 Task: Change the view to Calendar in Microsoft Outlook.
Action: Mouse moved to (14, 63)
Screenshot: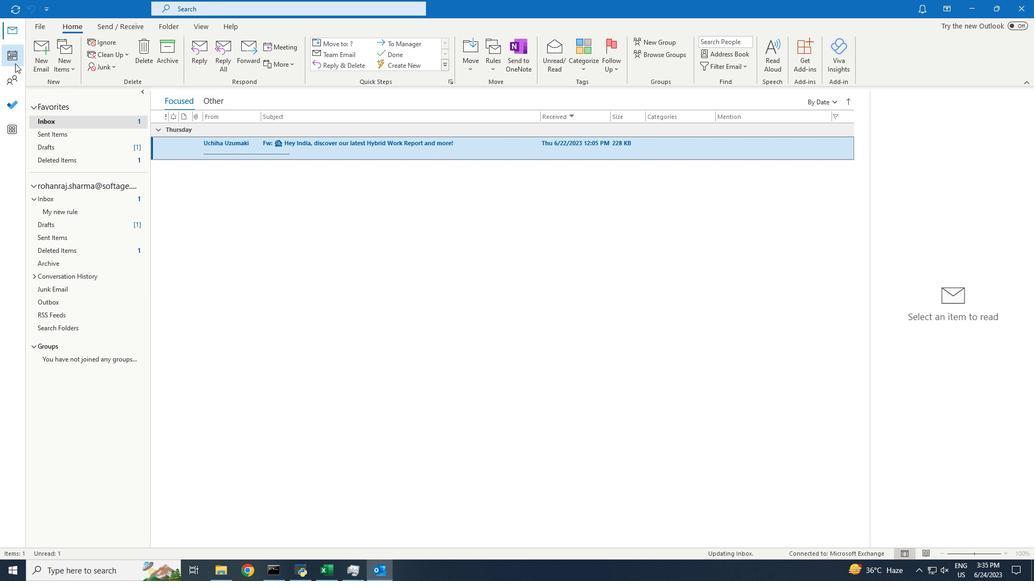 
Action: Mouse pressed left at (14, 63)
Screenshot: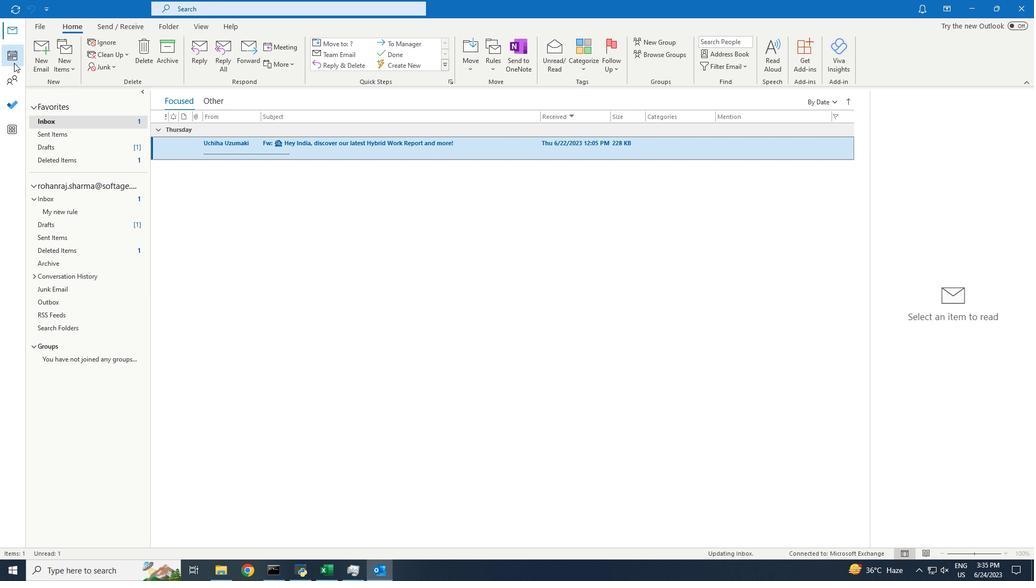 
Action: Mouse moved to (205, 26)
Screenshot: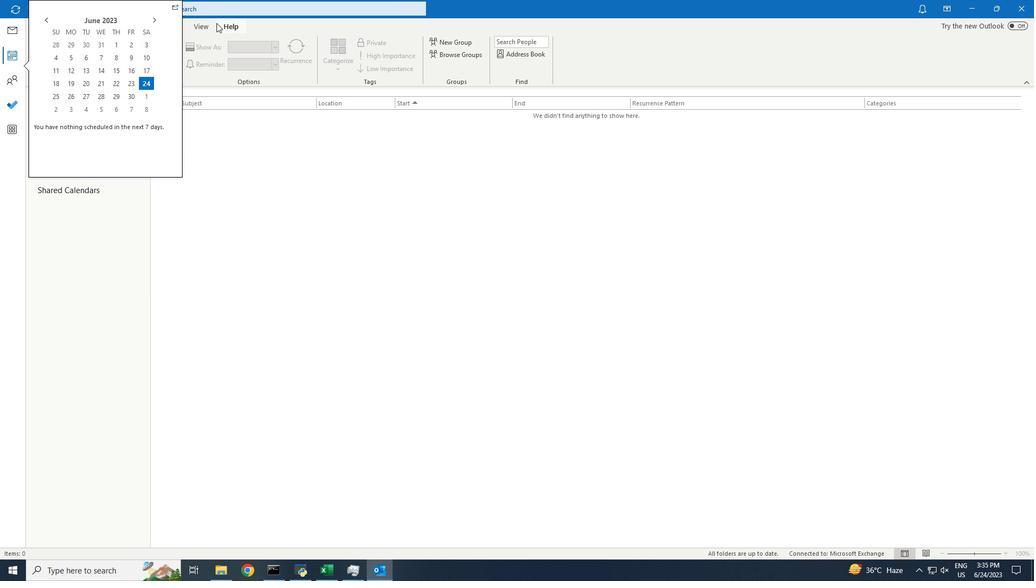 
Action: Mouse pressed left at (205, 26)
Screenshot: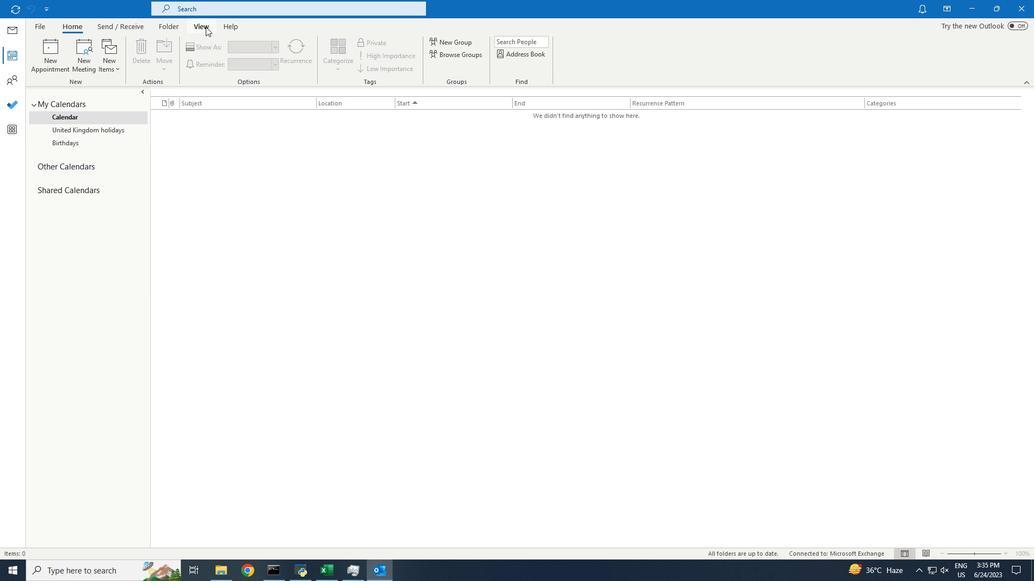 
Action: Mouse moved to (49, 53)
Screenshot: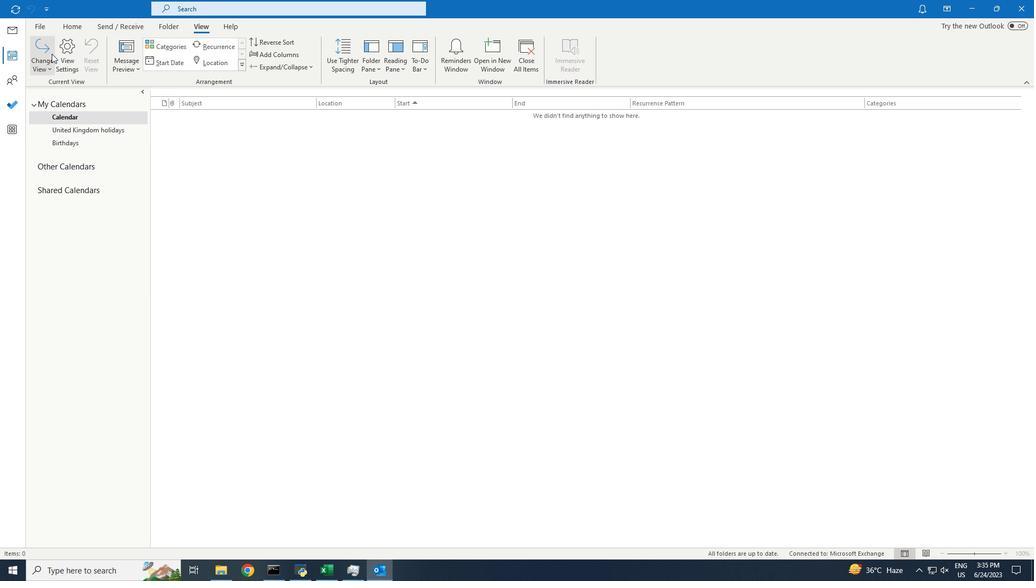 
Action: Mouse pressed left at (49, 53)
Screenshot: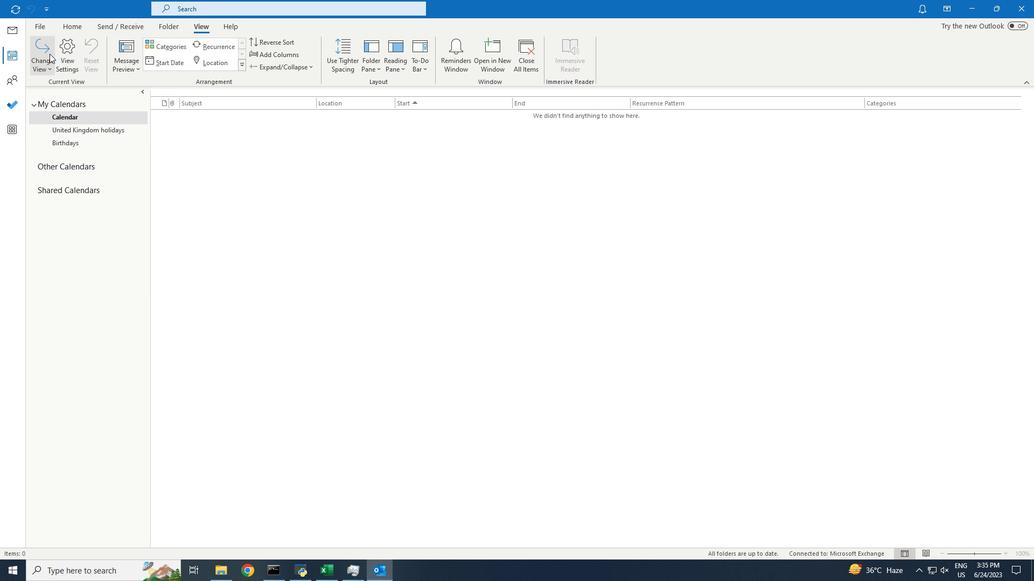 
Action: Mouse moved to (60, 94)
Screenshot: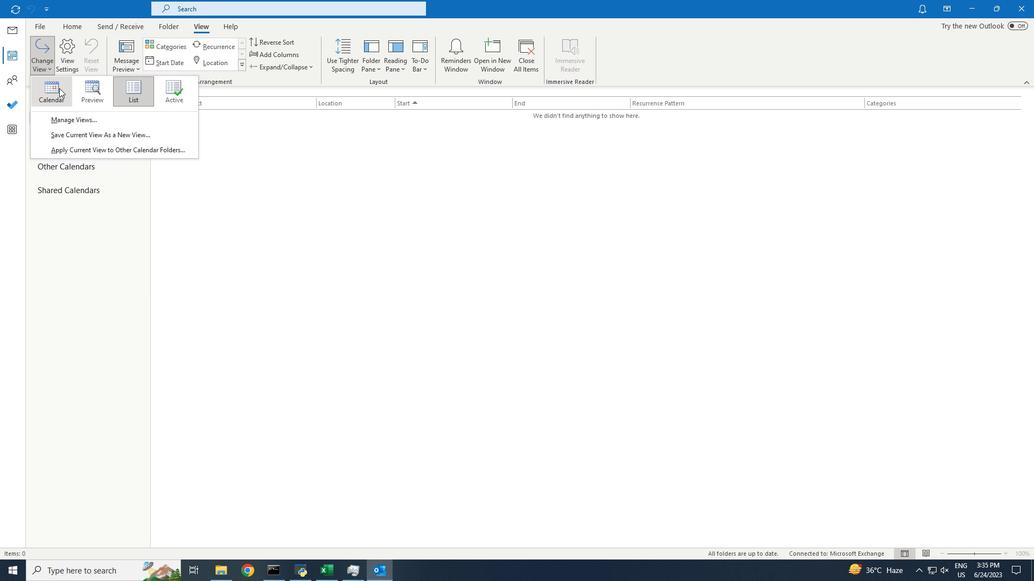 
Action: Mouse pressed left at (60, 94)
Screenshot: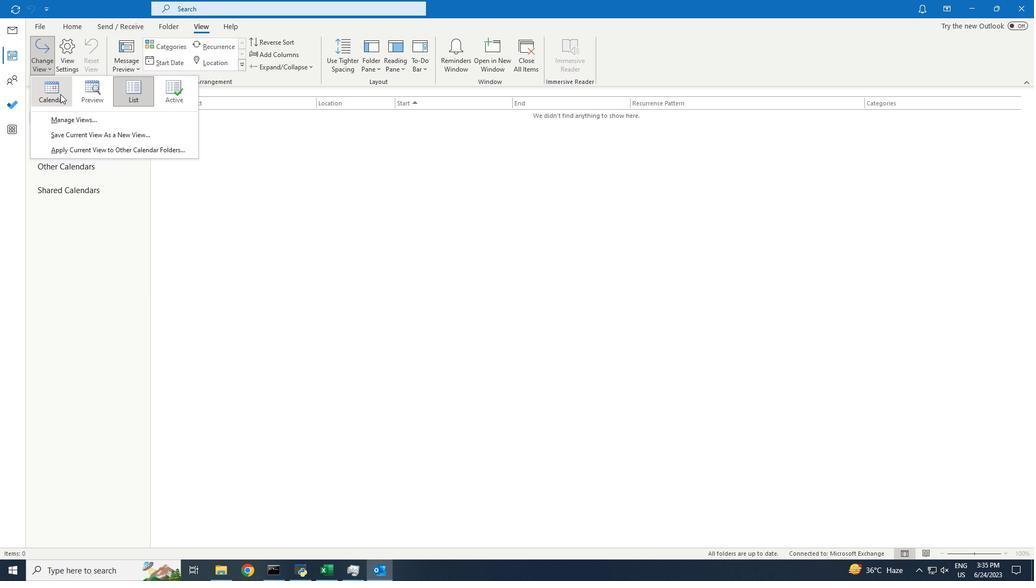 
Action: Mouse moved to (205, 226)
Screenshot: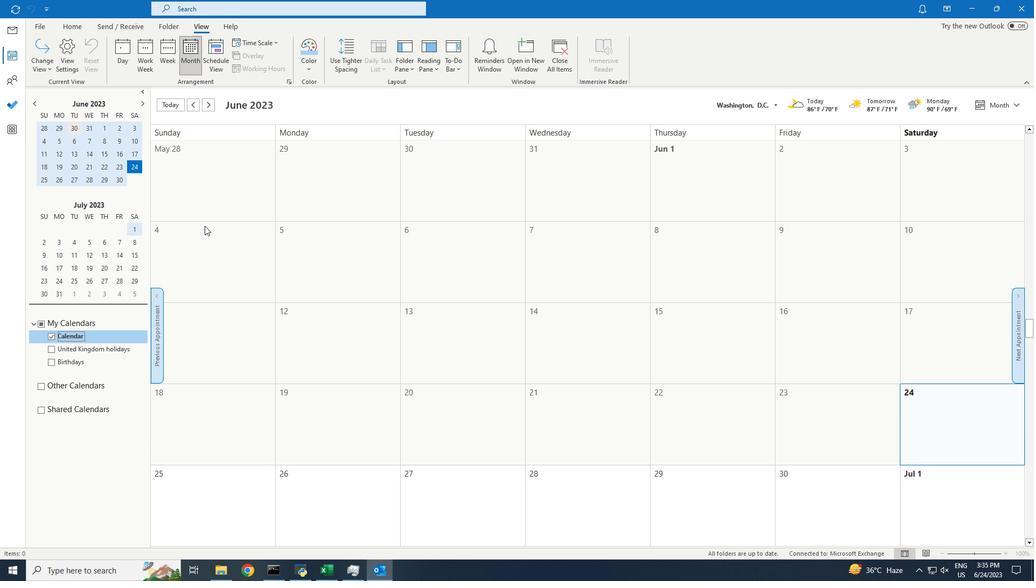 
